 Task: Add a condition where "Type Is not Problem" in new tickets in your groups.
Action: Mouse moved to (139, 395)
Screenshot: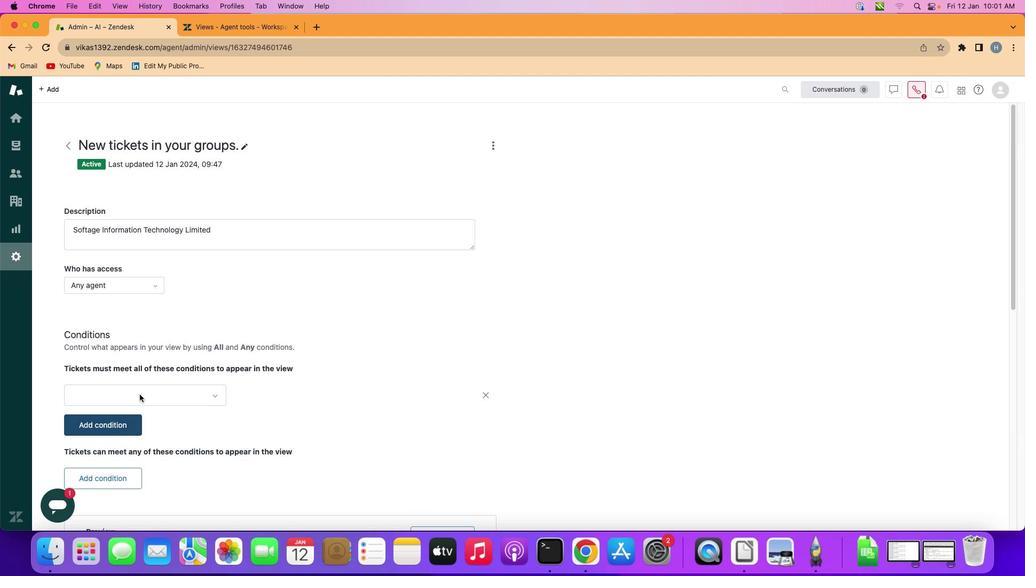 
Action: Mouse pressed left at (139, 395)
Screenshot: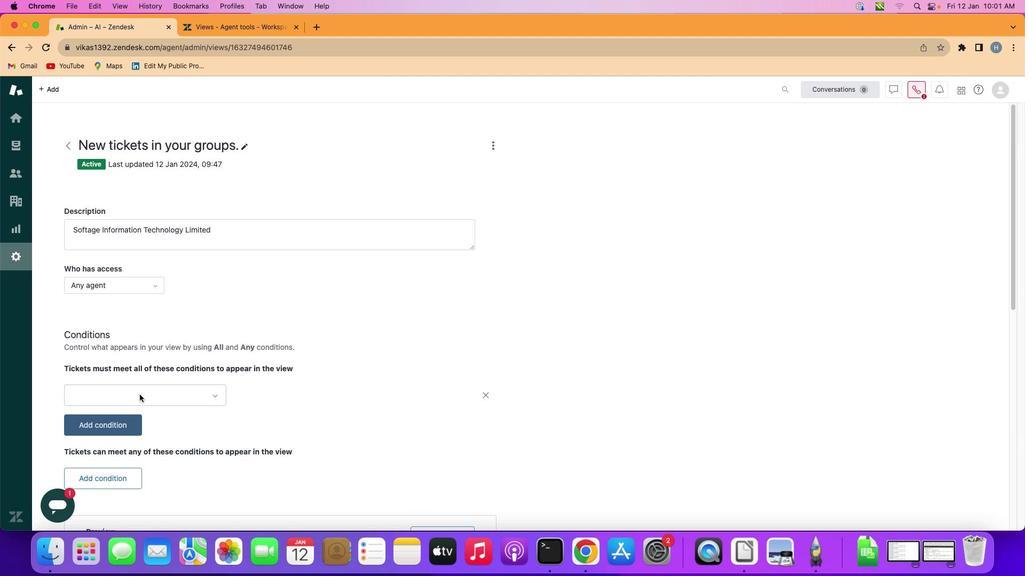 
Action: Mouse moved to (187, 395)
Screenshot: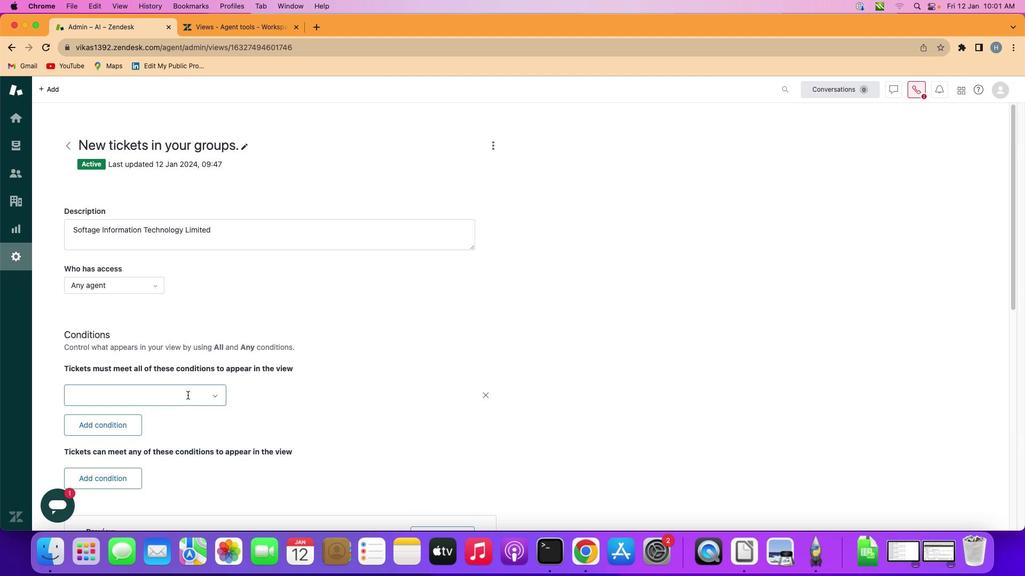 
Action: Mouse pressed left at (187, 395)
Screenshot: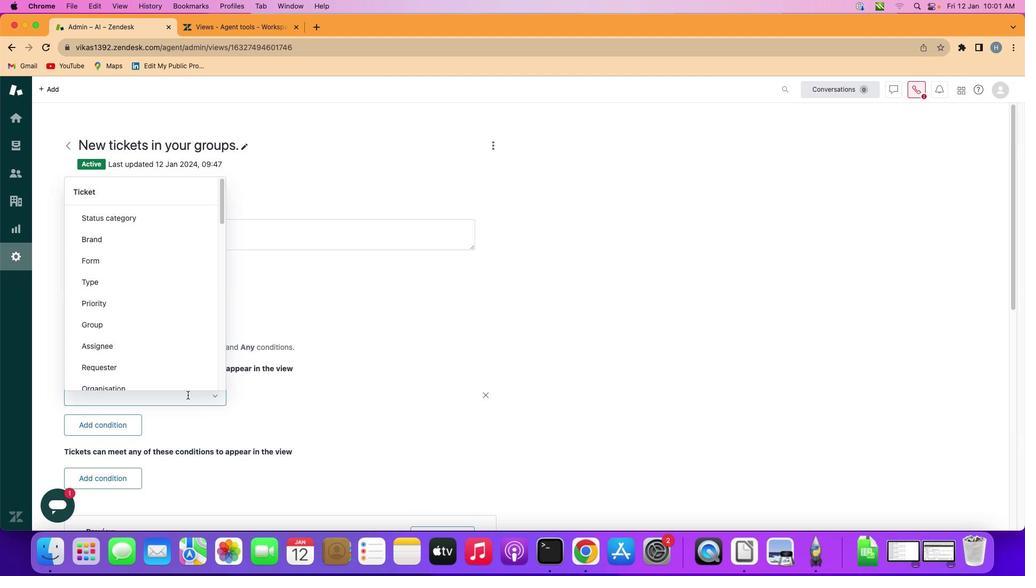 
Action: Mouse moved to (174, 274)
Screenshot: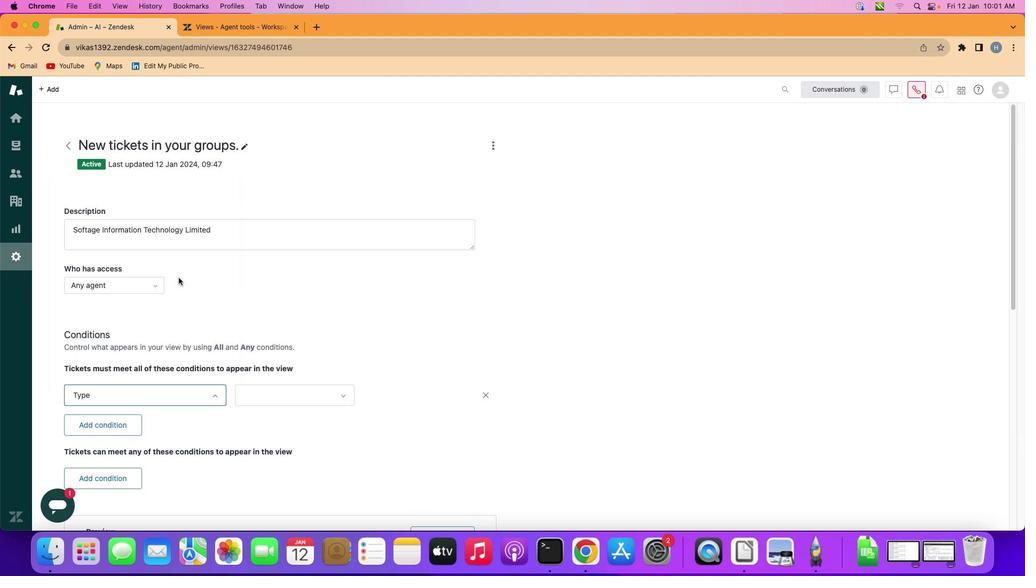 
Action: Mouse pressed left at (174, 274)
Screenshot: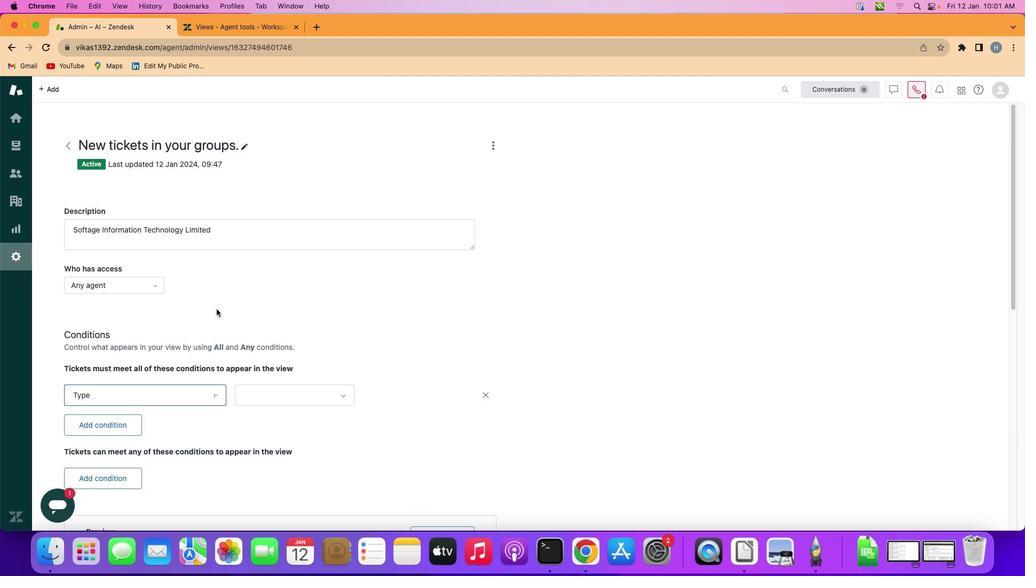 
Action: Mouse moved to (312, 392)
Screenshot: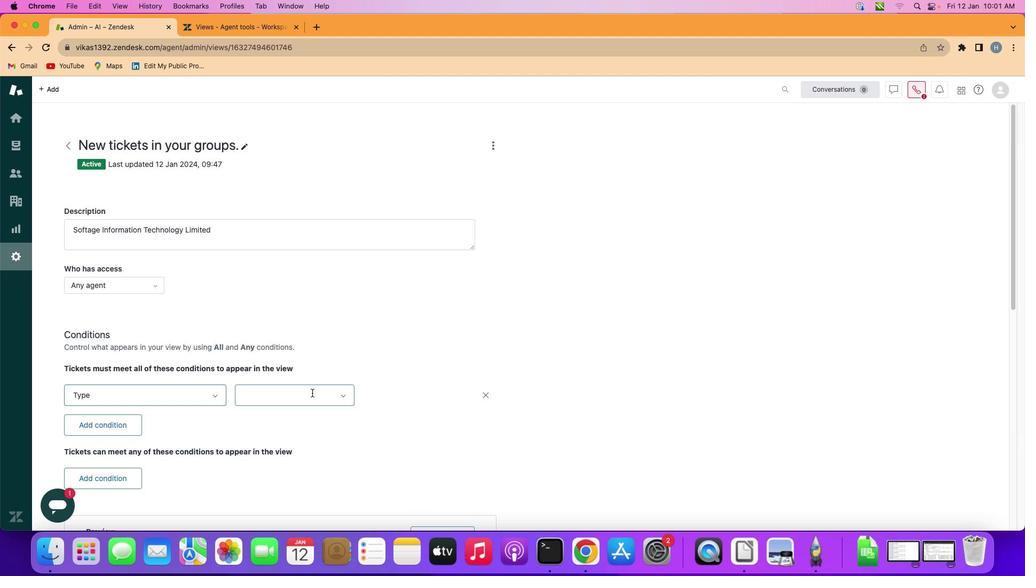 
Action: Mouse pressed left at (312, 392)
Screenshot: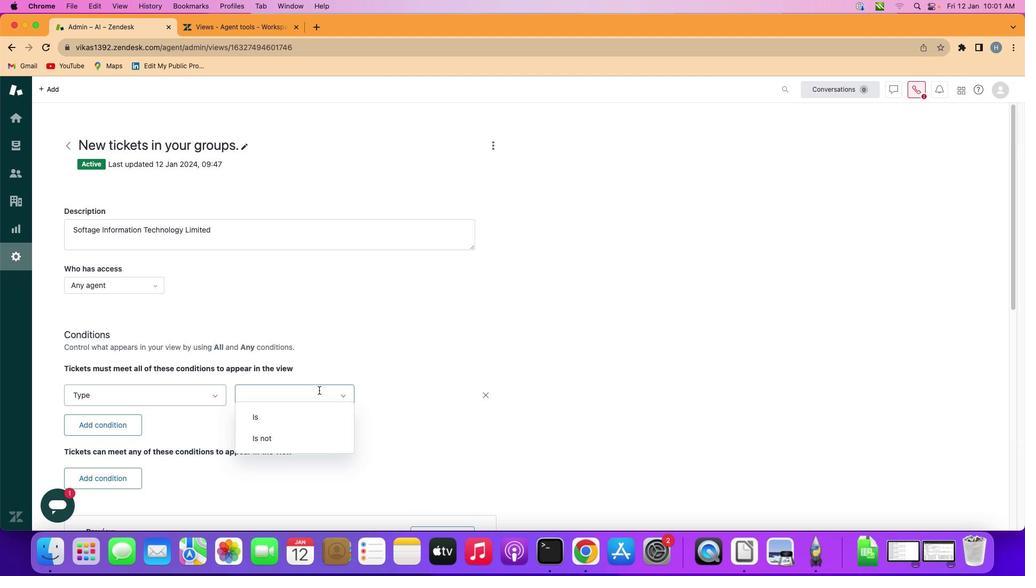 
Action: Mouse moved to (314, 439)
Screenshot: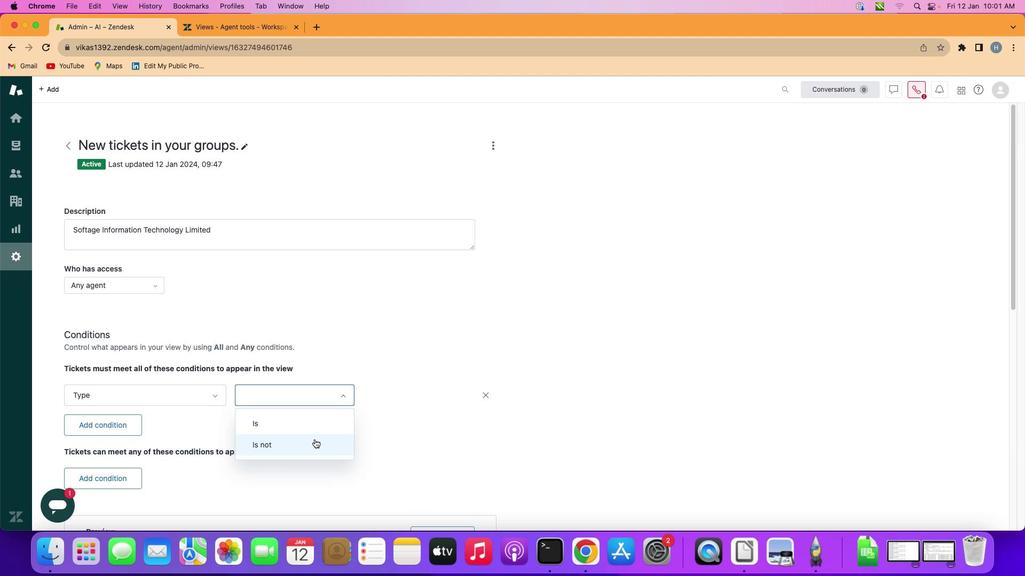 
Action: Mouse pressed left at (314, 439)
Screenshot: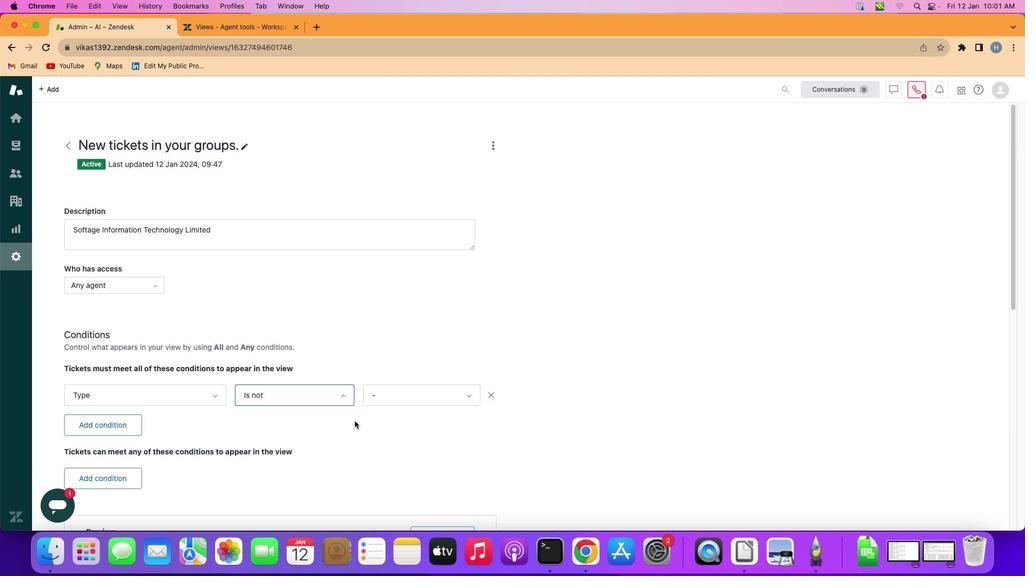 
Action: Mouse moved to (423, 393)
Screenshot: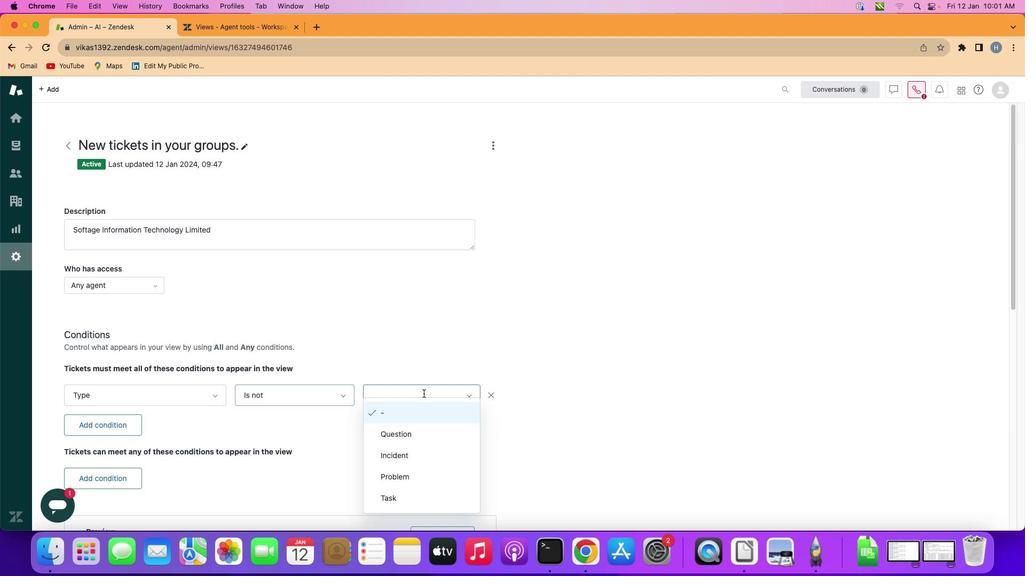 
Action: Mouse pressed left at (423, 393)
Screenshot: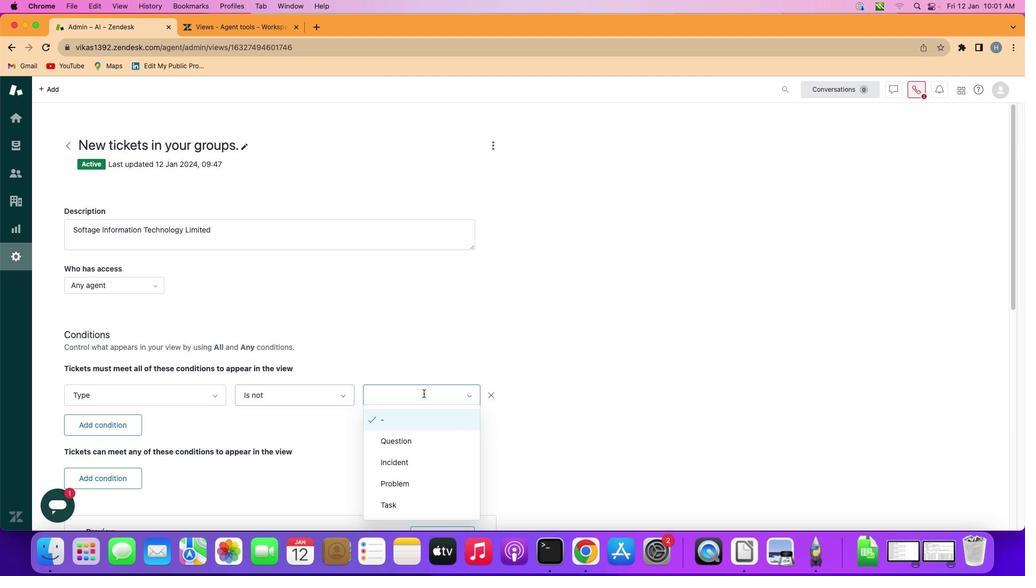 
Action: Mouse moved to (441, 480)
Screenshot: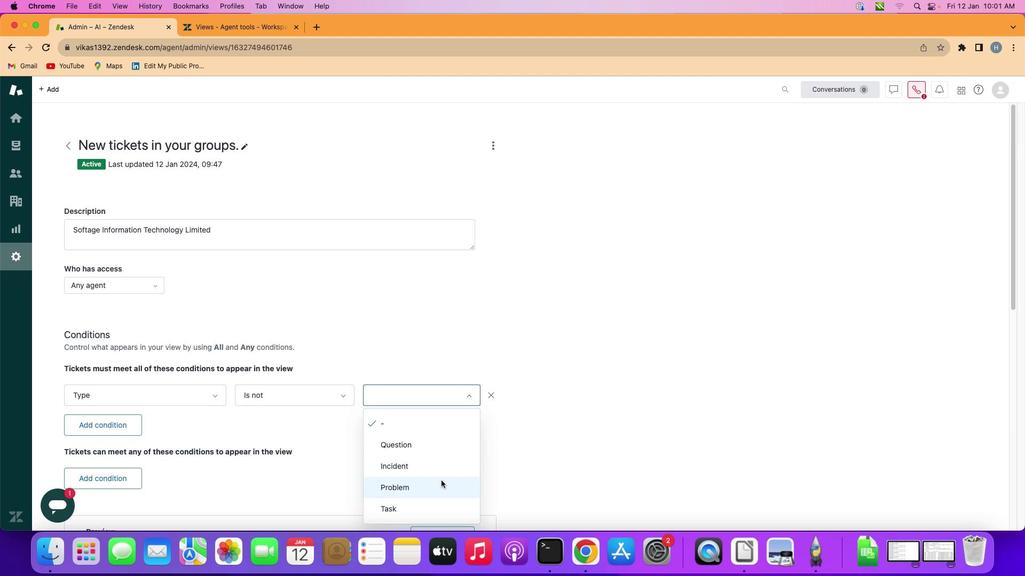 
Action: Mouse pressed left at (441, 480)
Screenshot: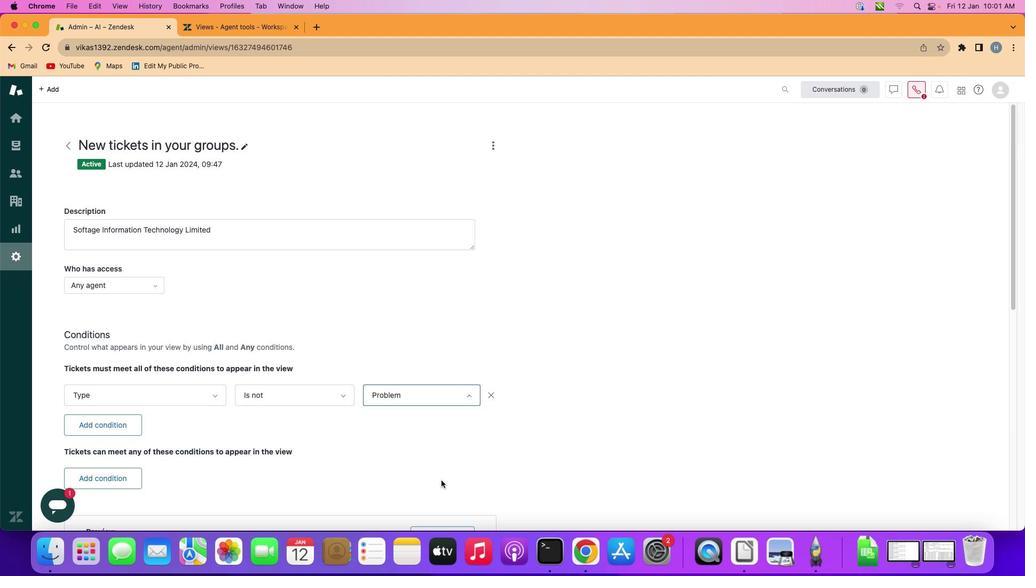 
